 Task: Check the sale-to-list ratio of cul de sac in the last 3 years.
Action: Mouse moved to (904, 206)
Screenshot: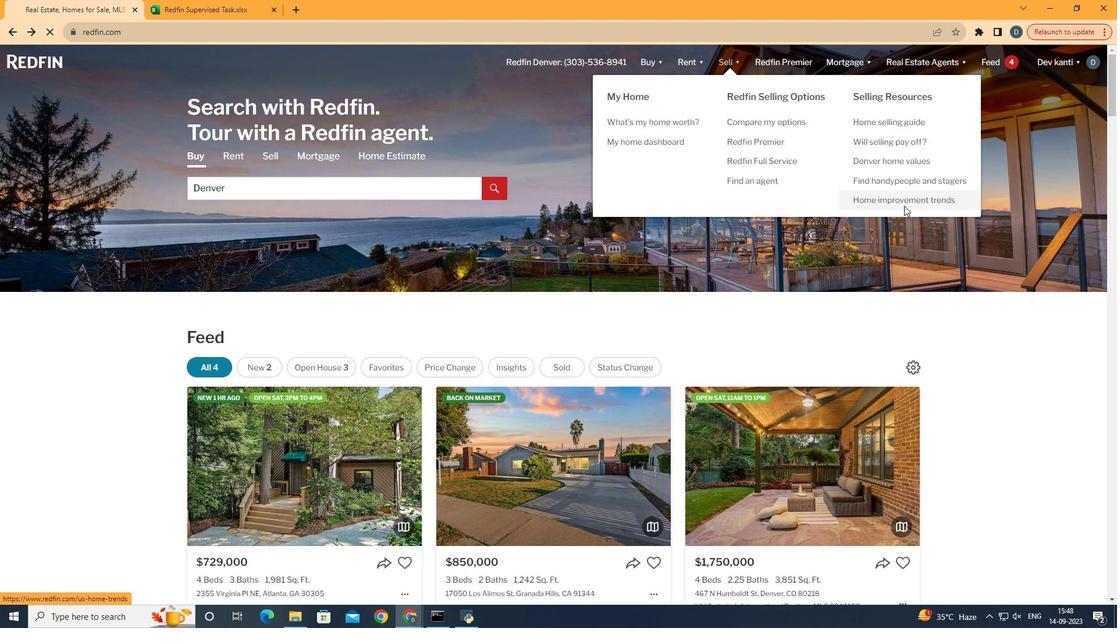 
Action: Mouse pressed left at (904, 206)
Screenshot: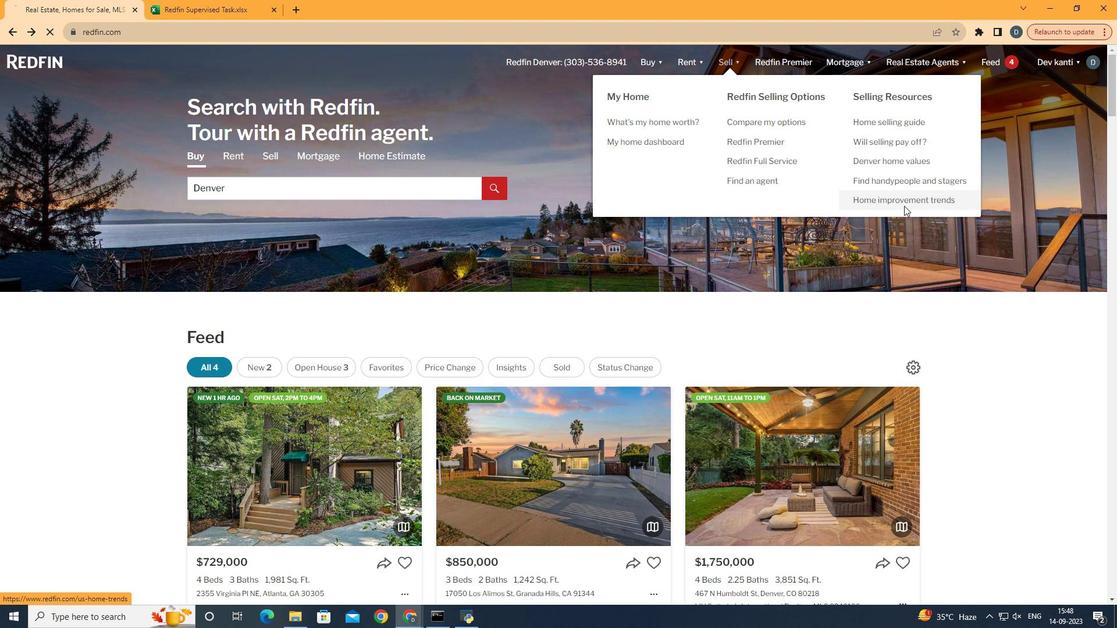 
Action: Mouse moved to (277, 238)
Screenshot: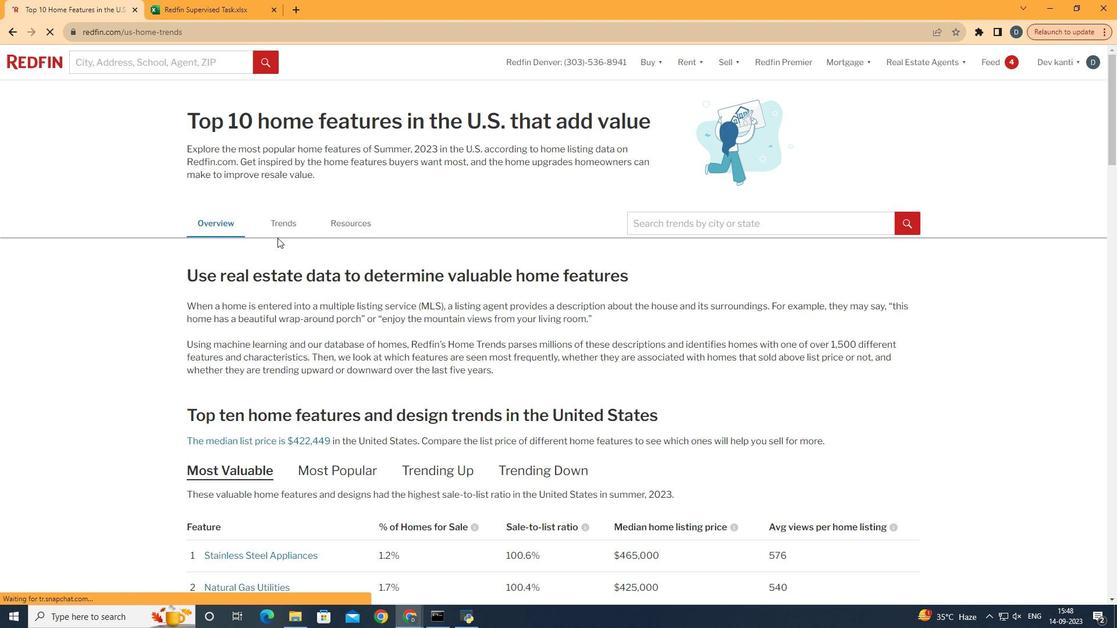 
Action: Mouse pressed left at (277, 238)
Screenshot: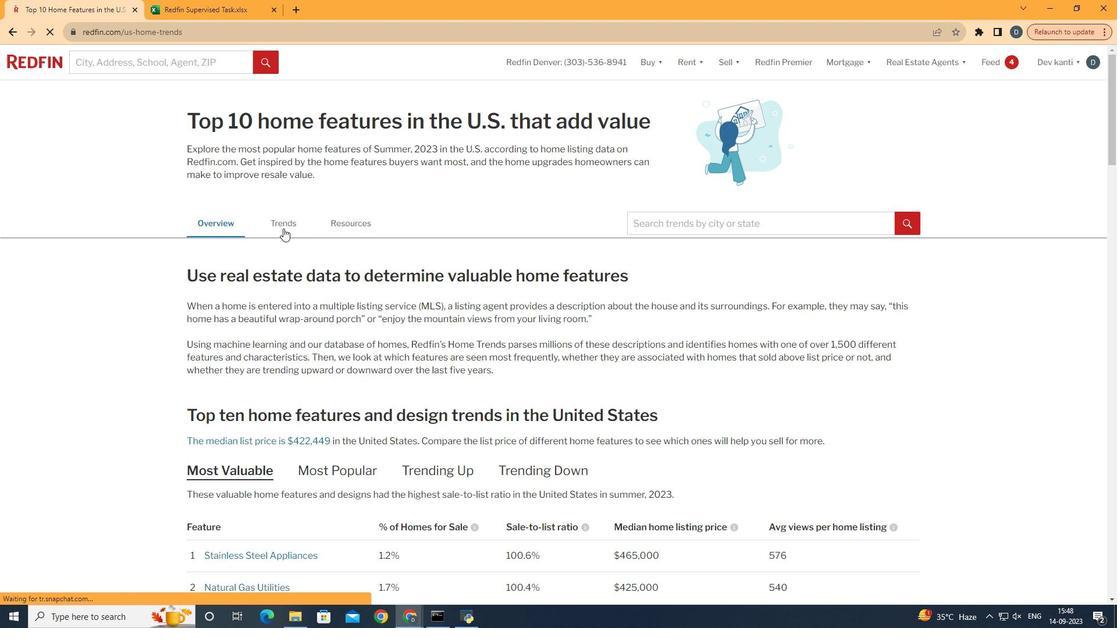 
Action: Mouse moved to (283, 228)
Screenshot: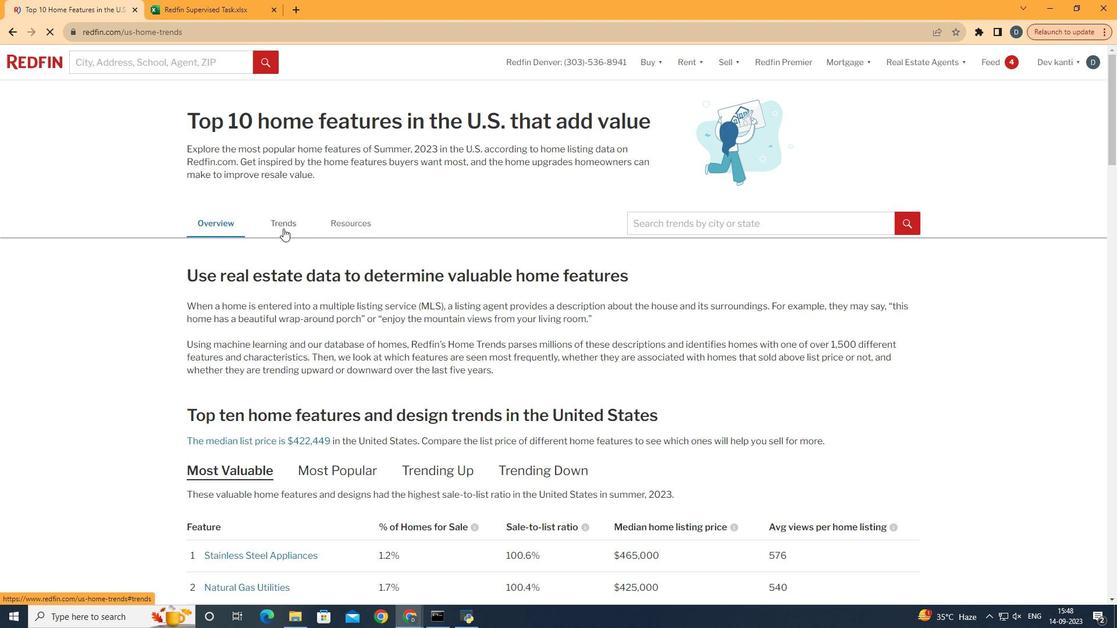 
Action: Mouse pressed left at (283, 228)
Screenshot: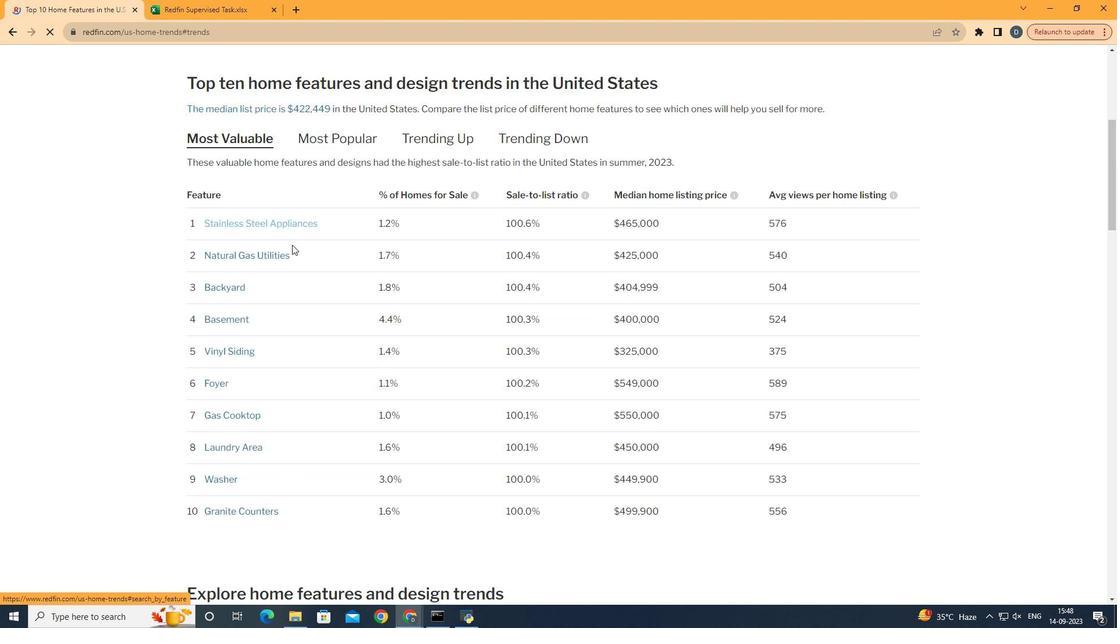 
Action: Mouse moved to (392, 334)
Screenshot: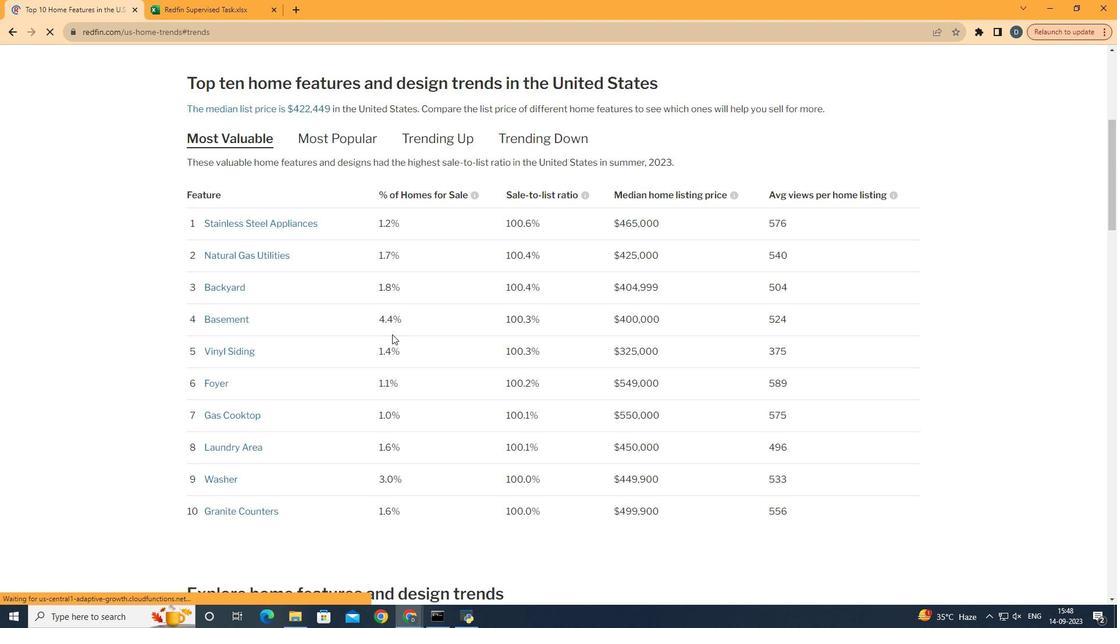 
Action: Mouse scrolled (392, 334) with delta (0, 0)
Screenshot: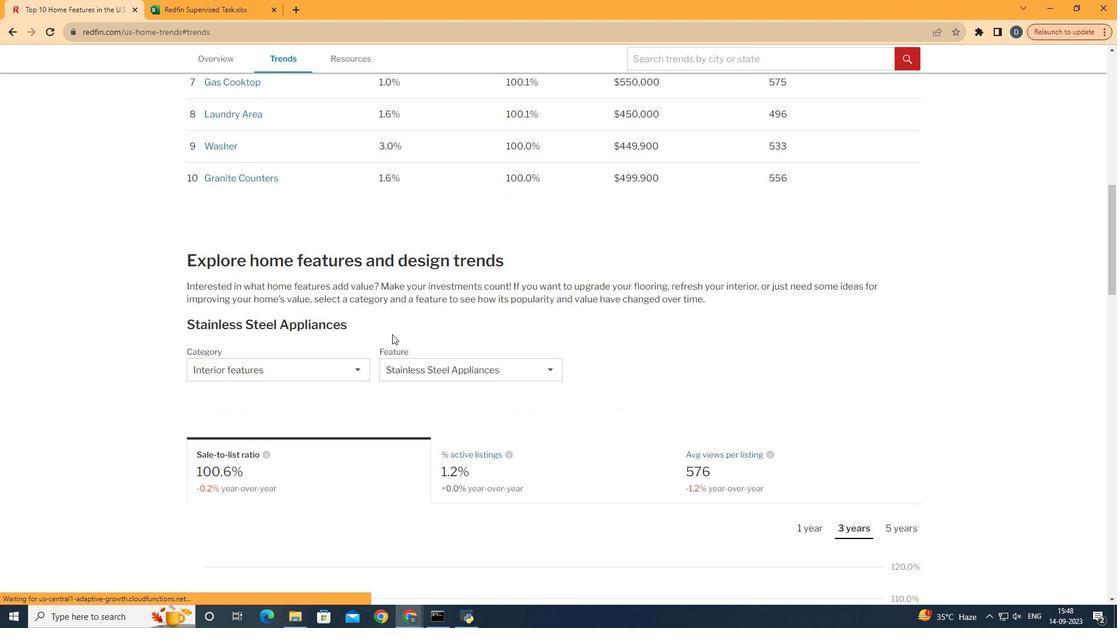 
Action: Mouse moved to (392, 334)
Screenshot: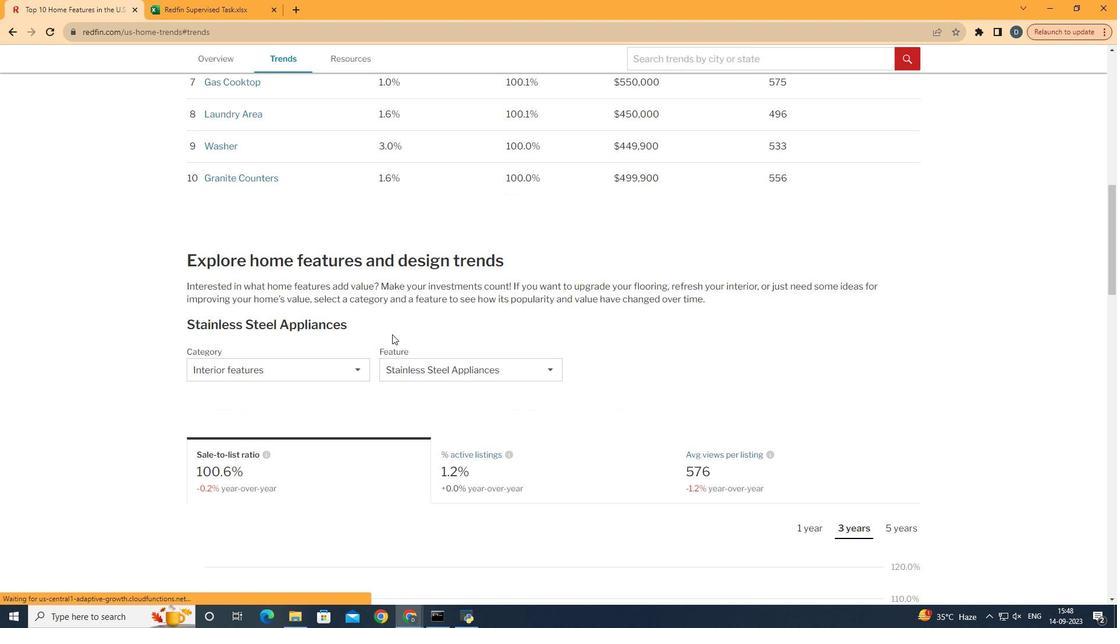 
Action: Mouse scrolled (392, 334) with delta (0, 0)
Screenshot: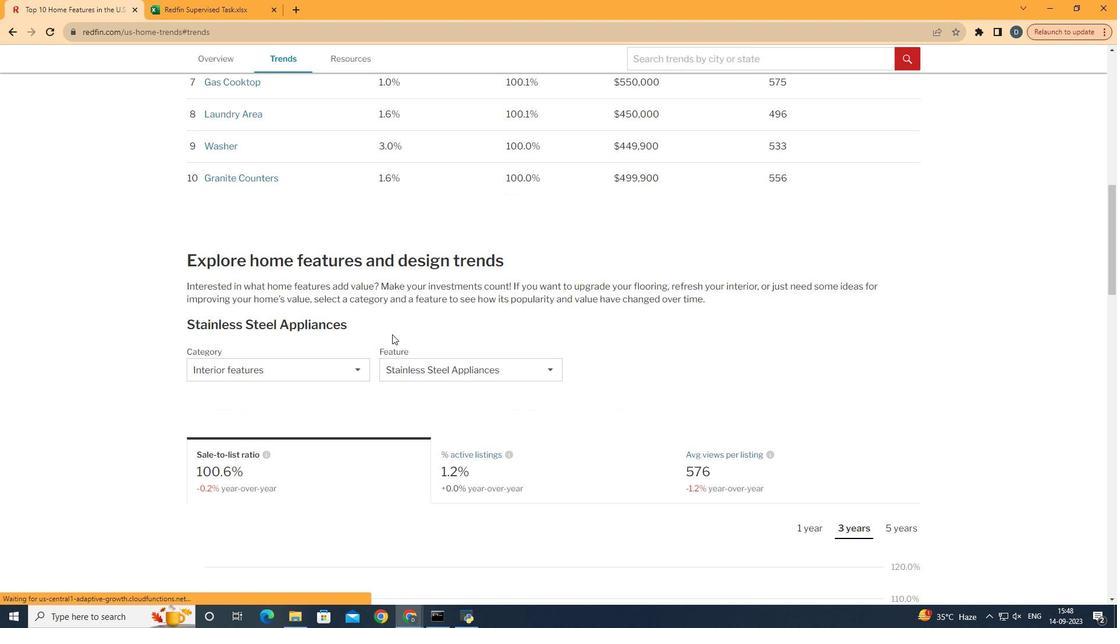 
Action: Mouse scrolled (392, 334) with delta (0, 0)
Screenshot: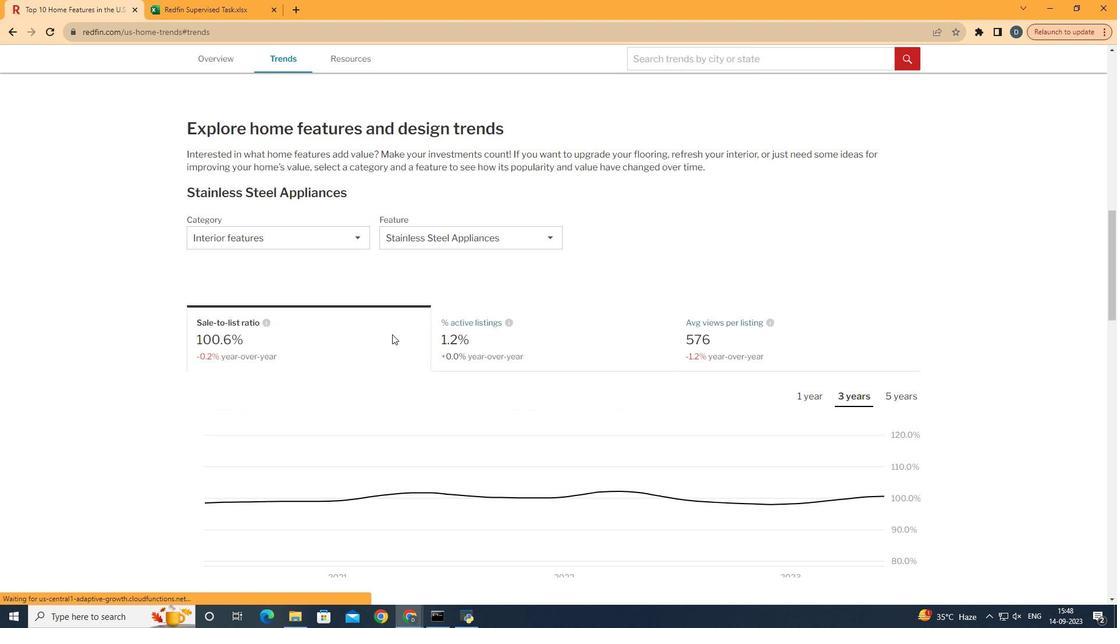 
Action: Mouse scrolled (392, 334) with delta (0, 0)
Screenshot: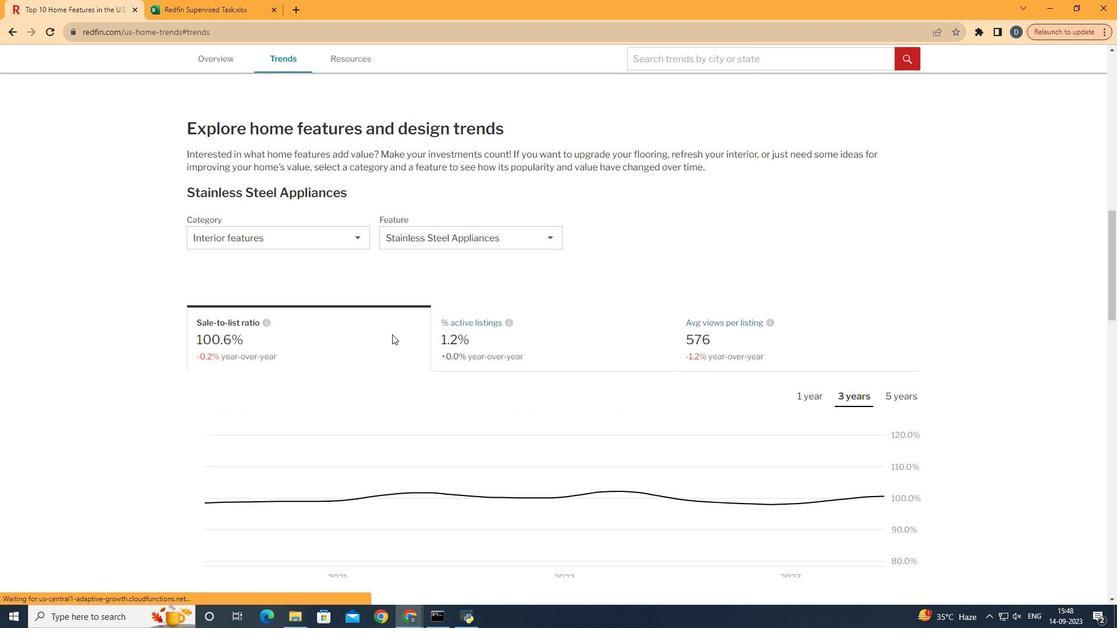 
Action: Mouse scrolled (392, 334) with delta (0, 0)
Screenshot: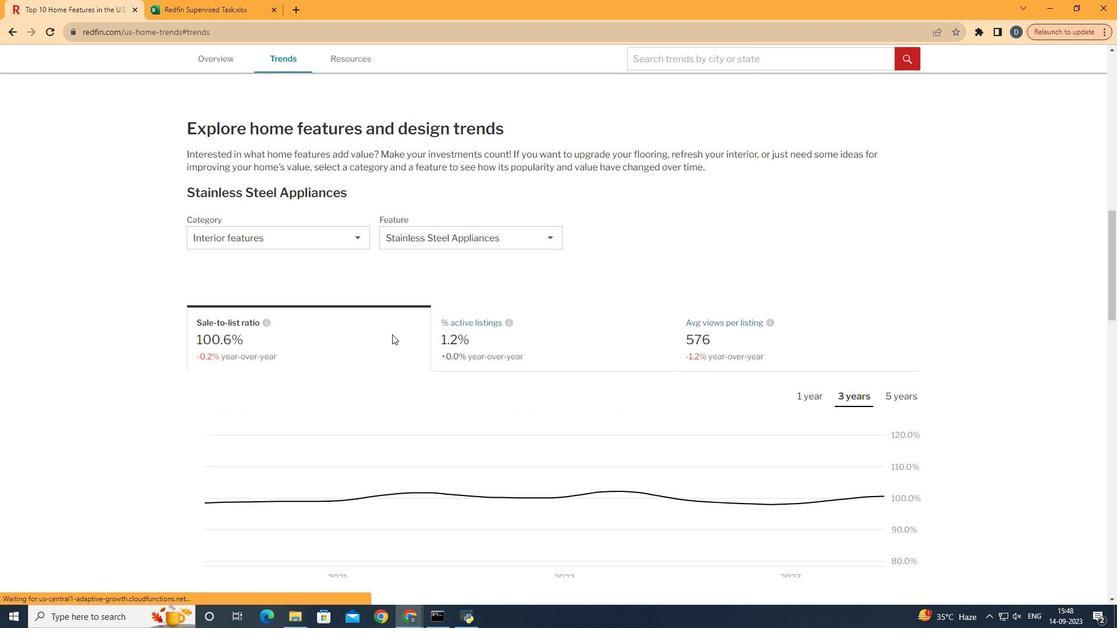 
Action: Mouse scrolled (392, 334) with delta (0, 0)
Screenshot: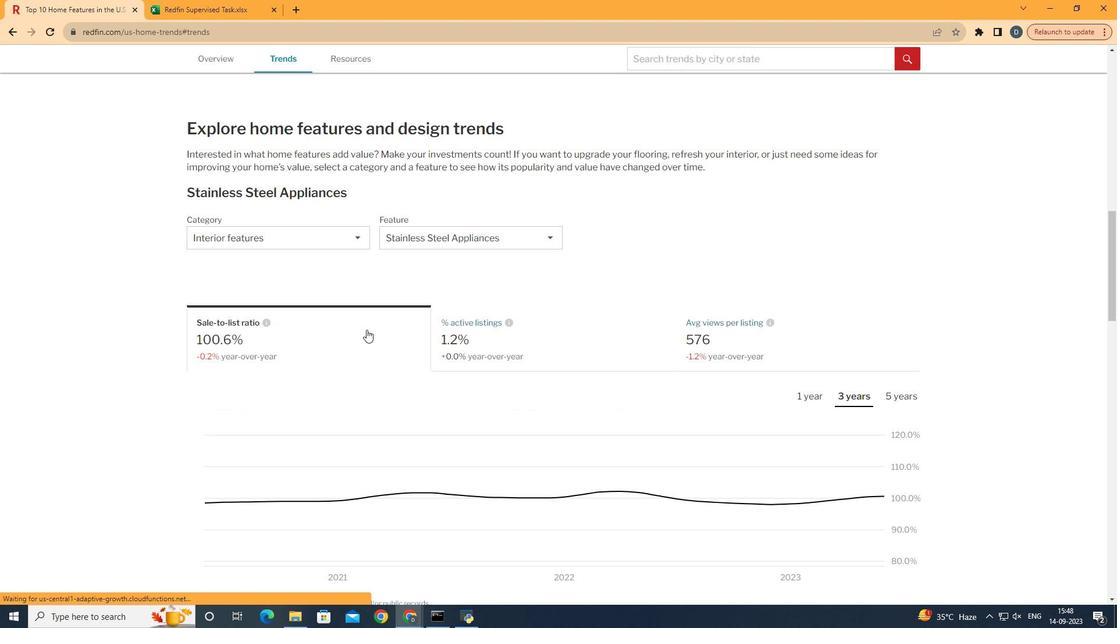 
Action: Mouse scrolled (392, 334) with delta (0, 0)
Screenshot: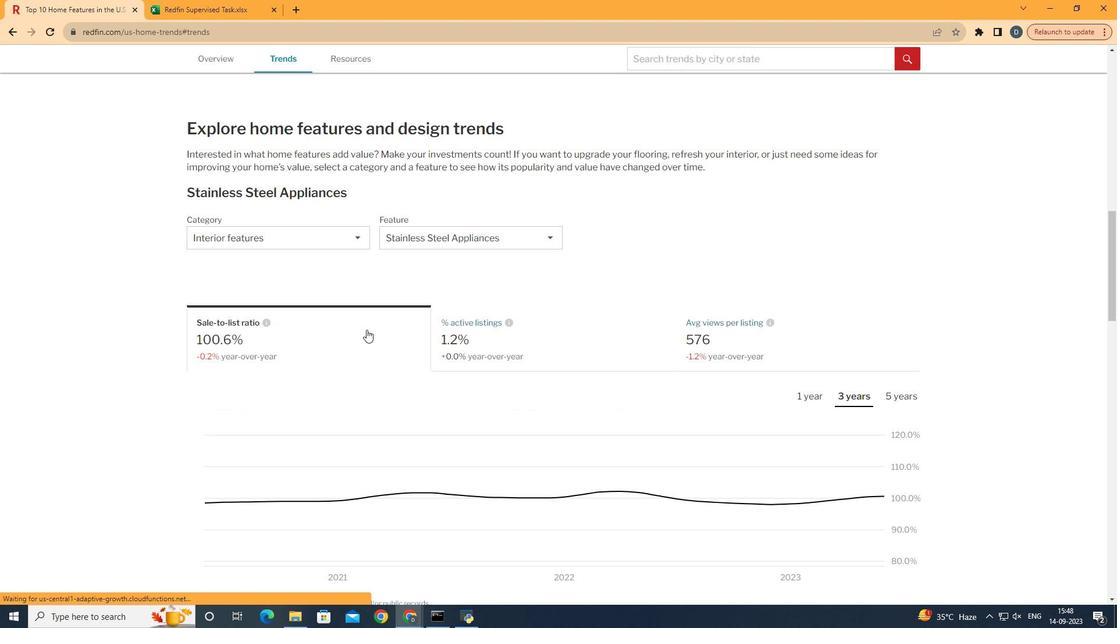
Action: Mouse scrolled (392, 334) with delta (0, 0)
Screenshot: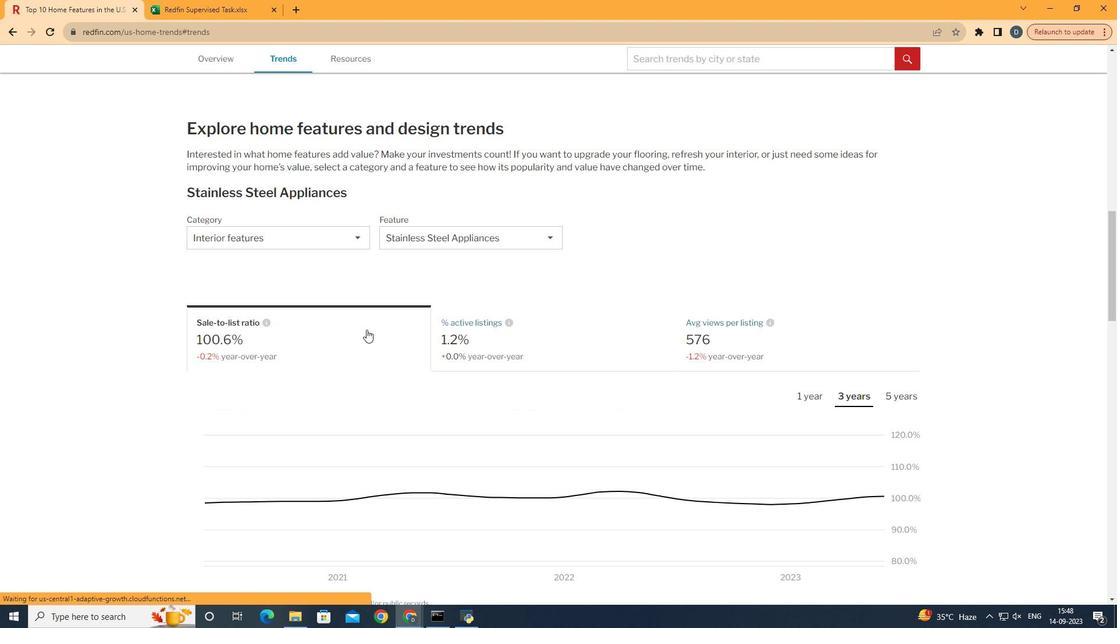 
Action: Mouse moved to (323, 233)
Screenshot: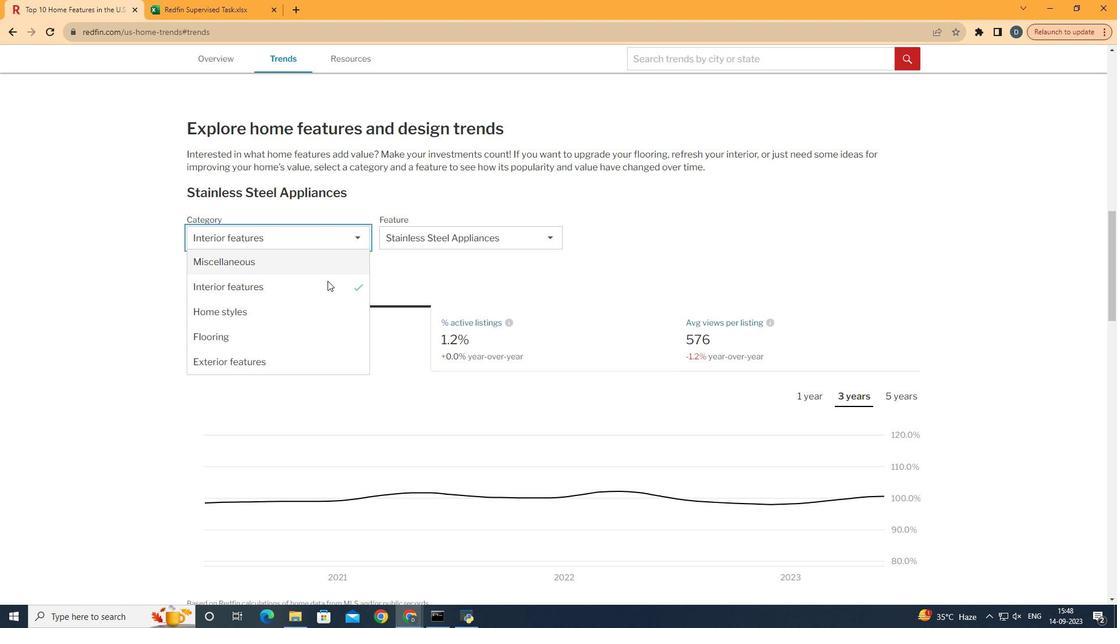 
Action: Mouse pressed left at (323, 233)
Screenshot: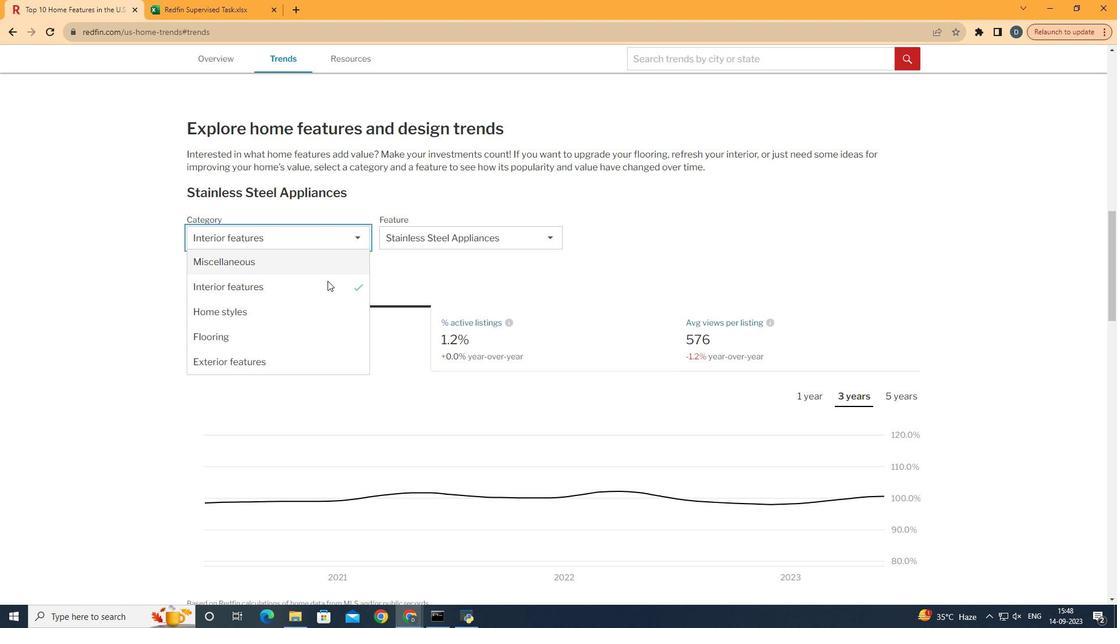 
Action: Mouse moved to (335, 357)
Screenshot: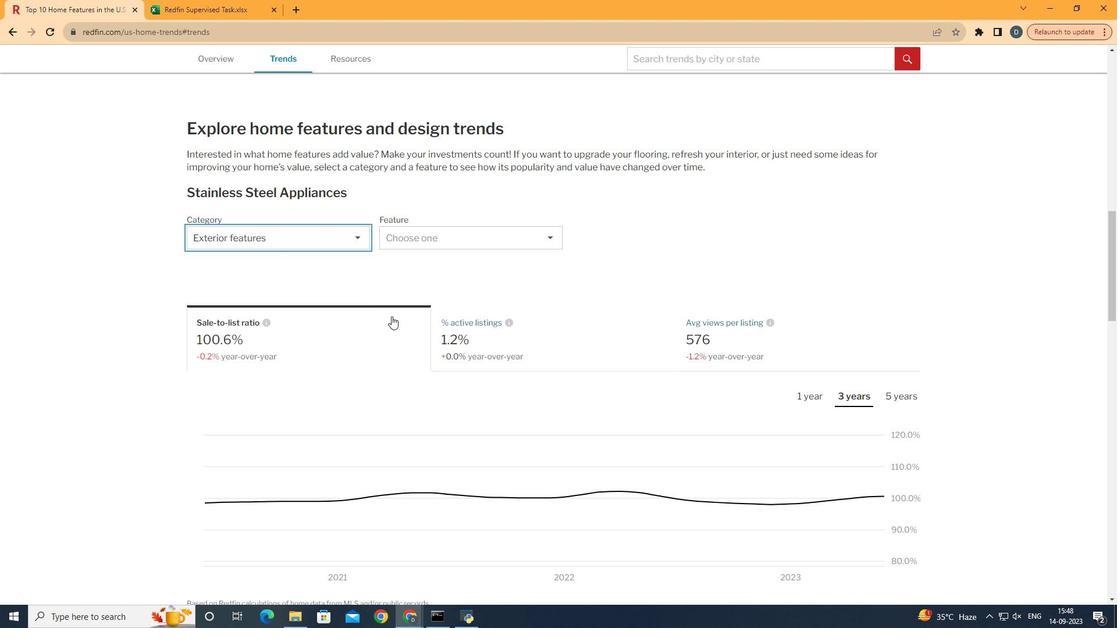 
Action: Mouse pressed left at (335, 357)
Screenshot: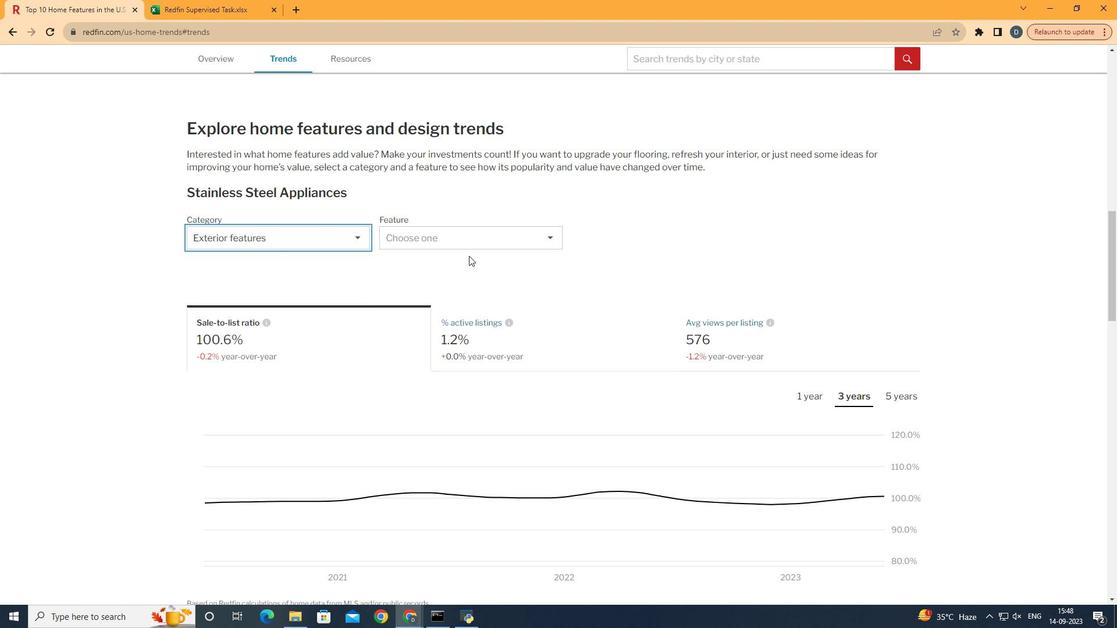 
Action: Mouse moved to (470, 255)
Screenshot: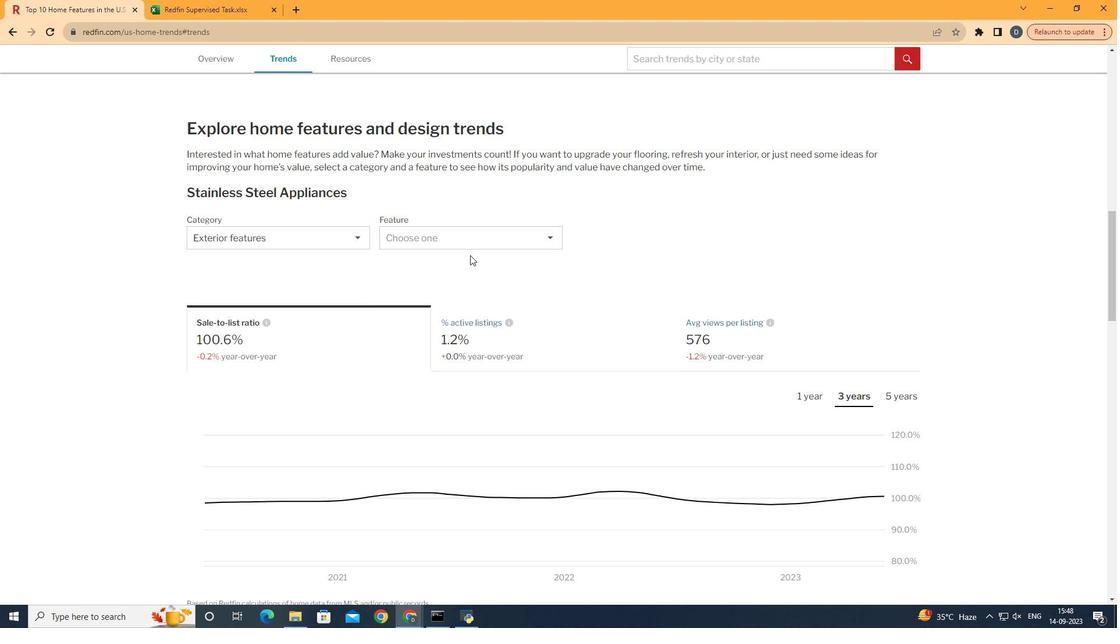 
Action: Mouse pressed left at (470, 255)
Screenshot: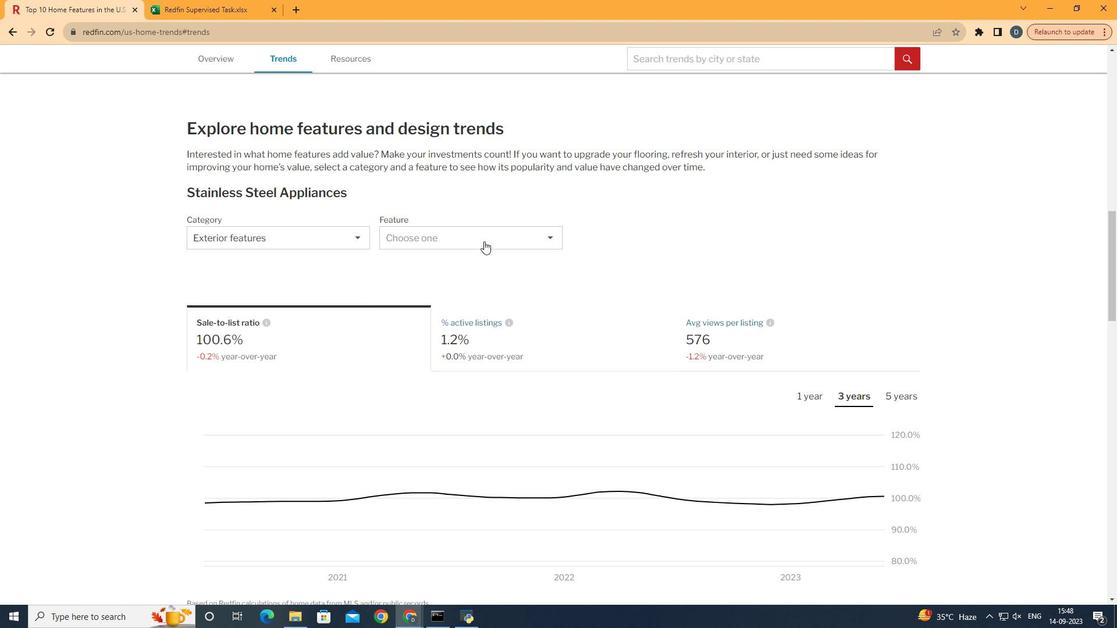 
Action: Mouse moved to (484, 241)
Screenshot: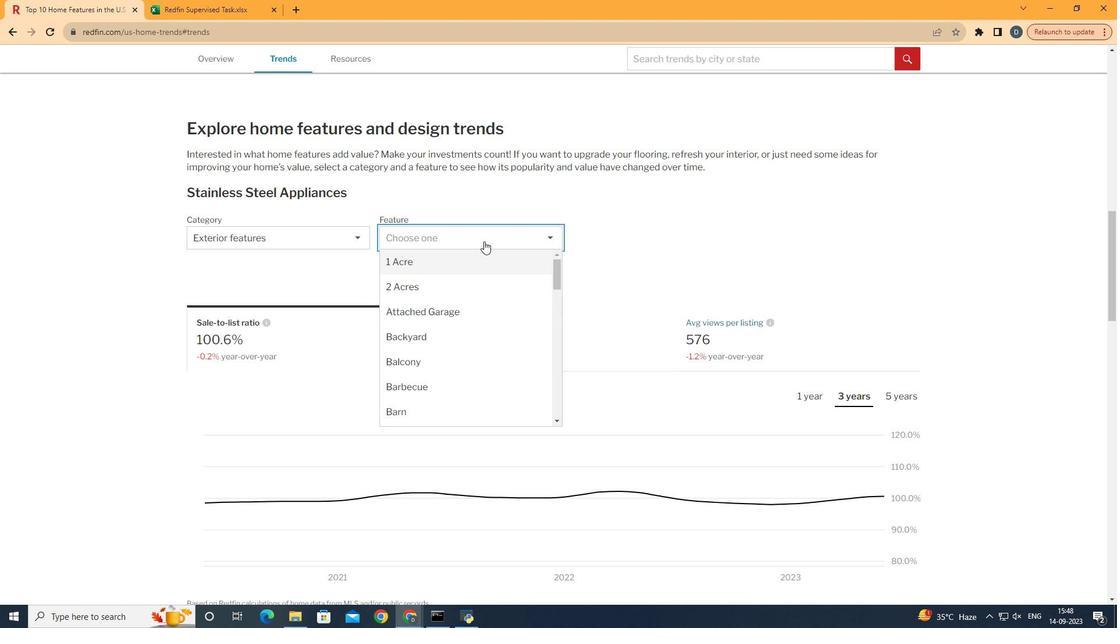 
Action: Mouse pressed left at (484, 241)
Screenshot: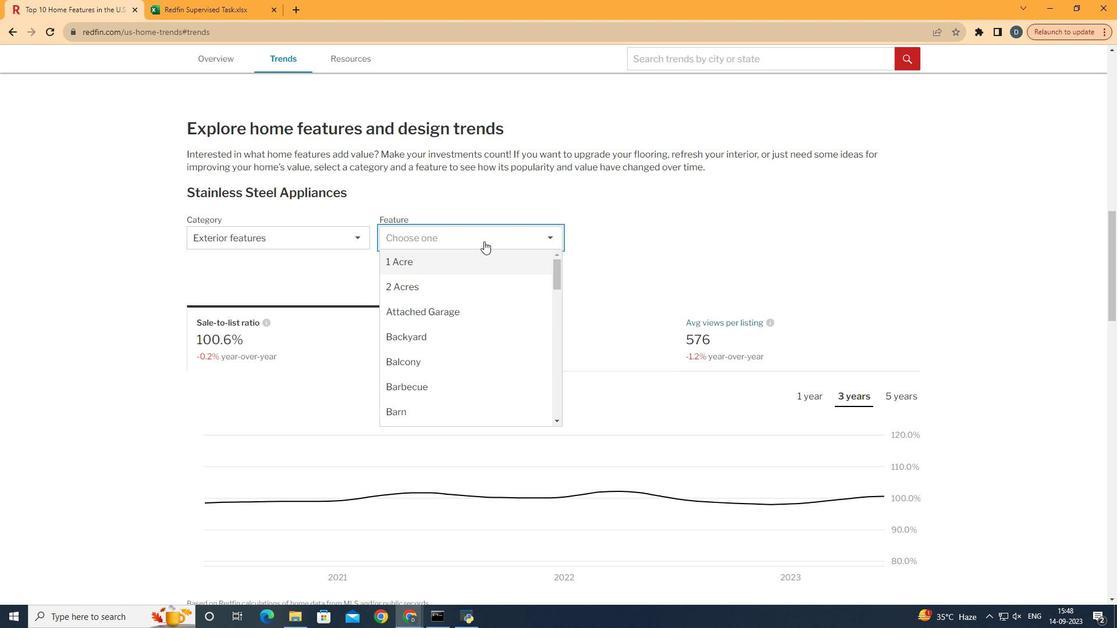 
Action: Mouse moved to (491, 316)
Screenshot: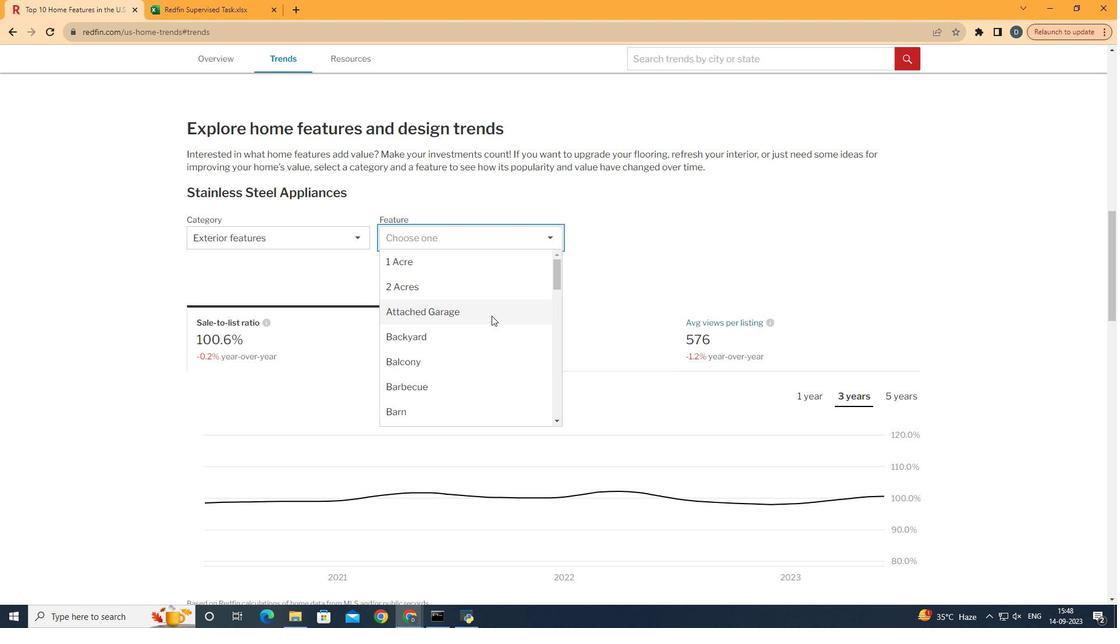 
Action: Mouse scrolled (491, 315) with delta (0, 0)
Screenshot: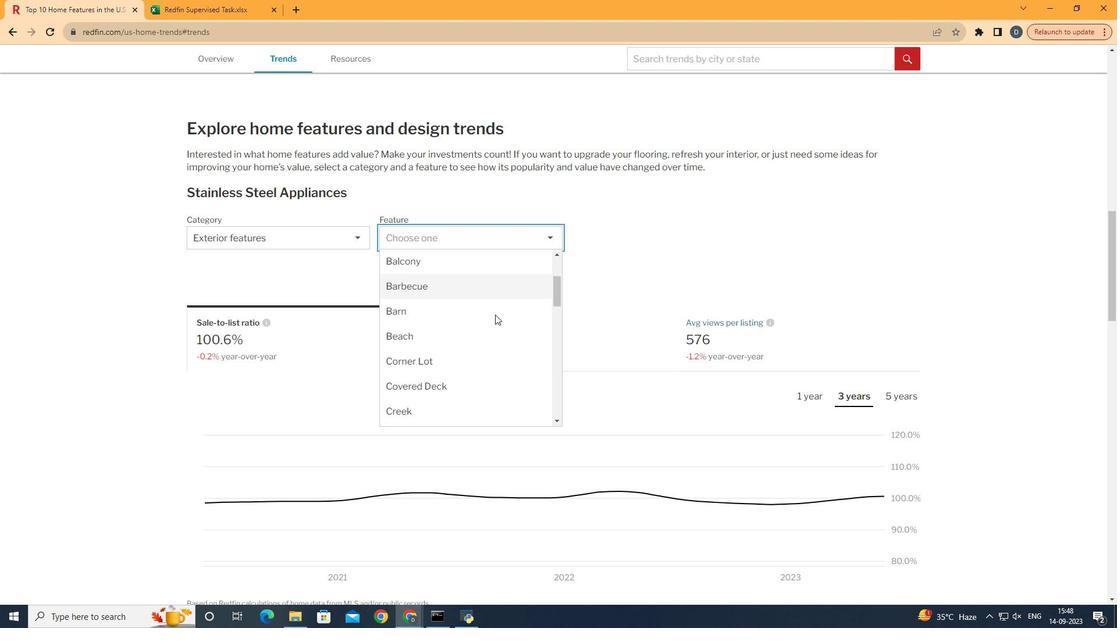 
Action: Mouse scrolled (491, 315) with delta (0, 0)
Screenshot: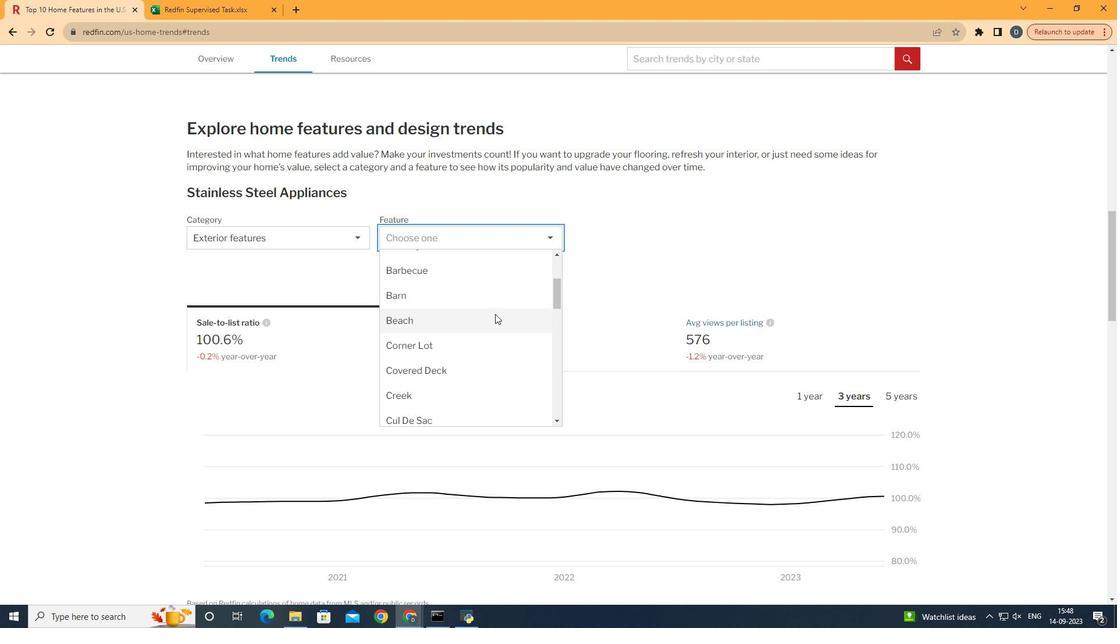 
Action: Mouse moved to (491, 377)
Screenshot: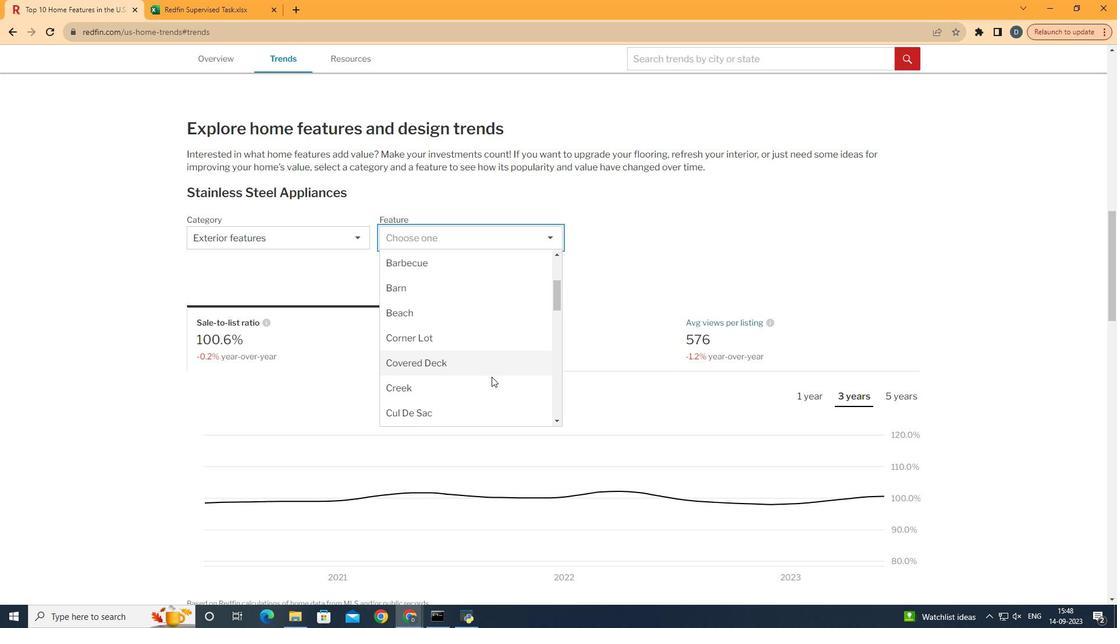 
Action: Mouse scrolled (491, 376) with delta (0, 0)
Screenshot: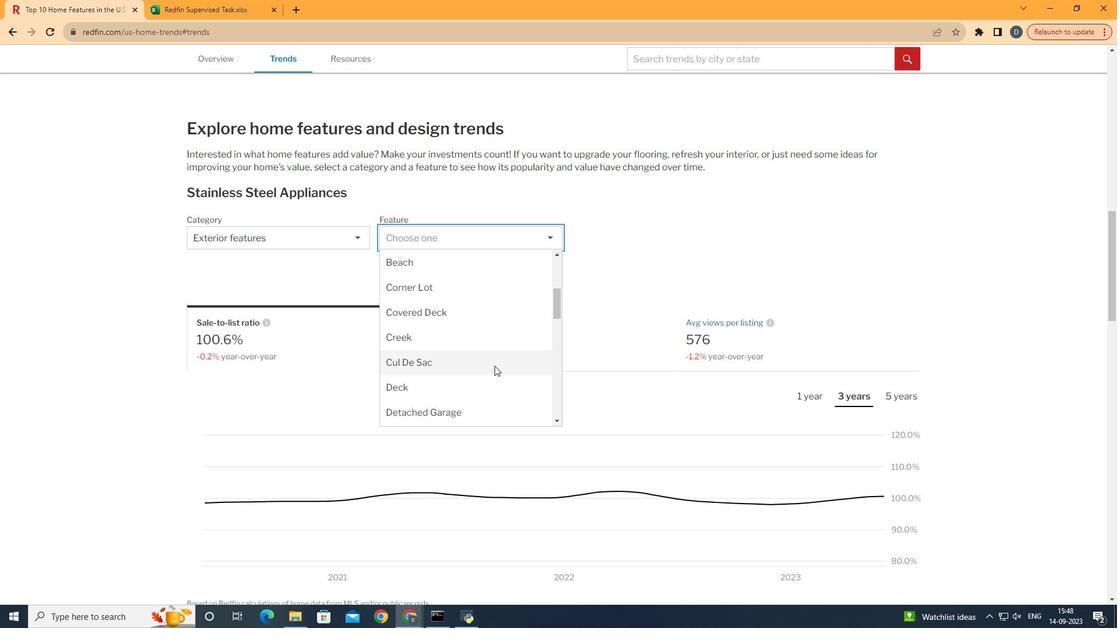 
Action: Mouse moved to (499, 357)
Screenshot: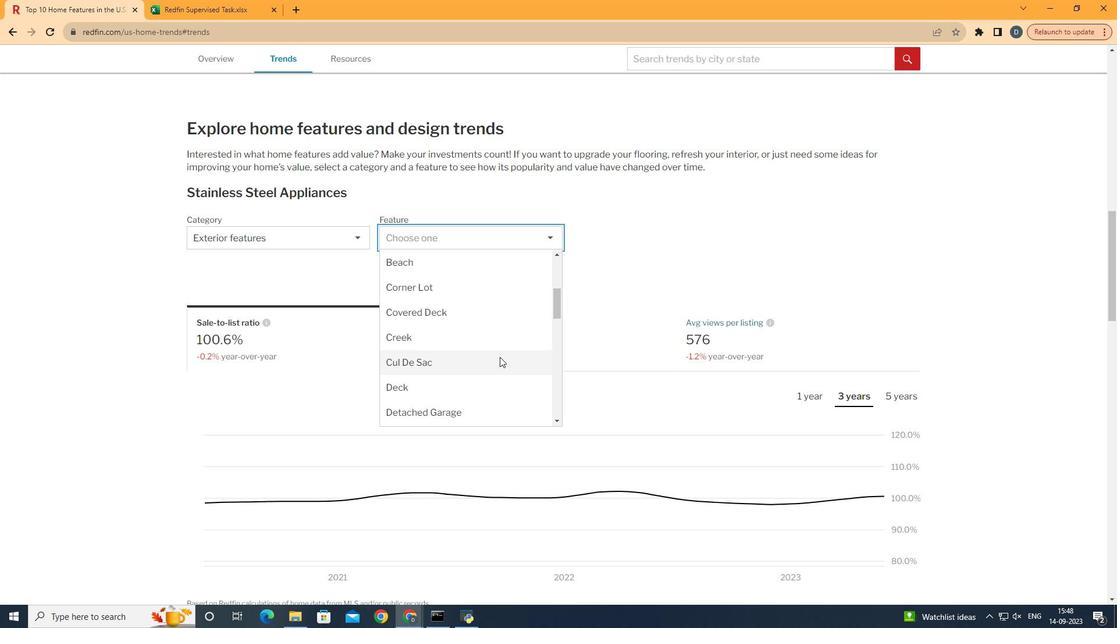 
Action: Mouse pressed left at (499, 357)
Screenshot: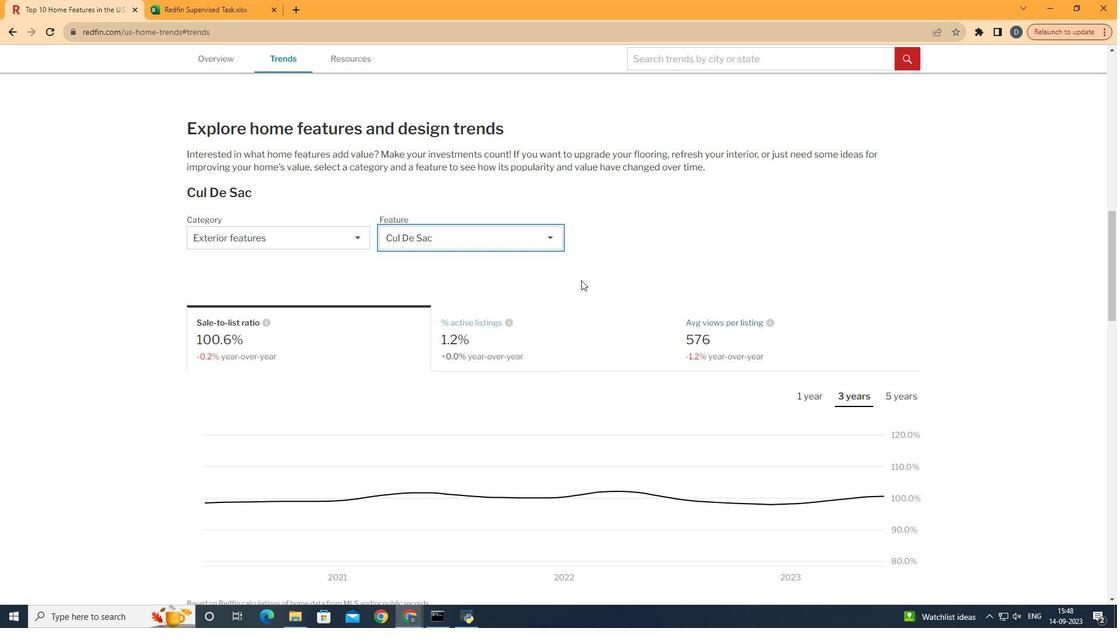 
Action: Mouse moved to (849, 392)
Screenshot: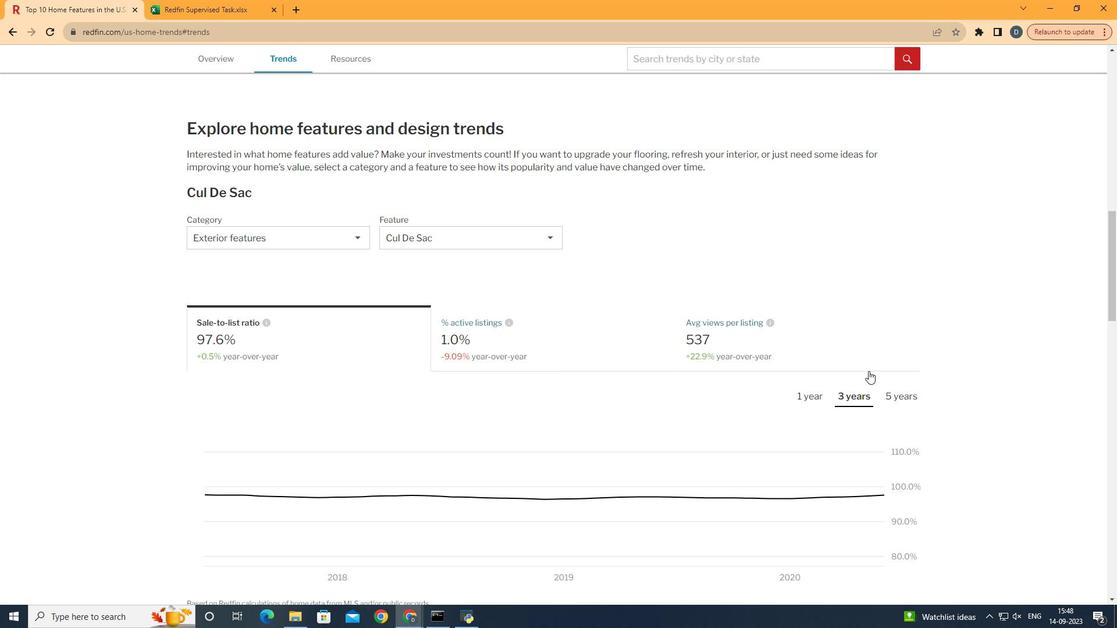 
Action: Mouse pressed left at (849, 392)
Screenshot: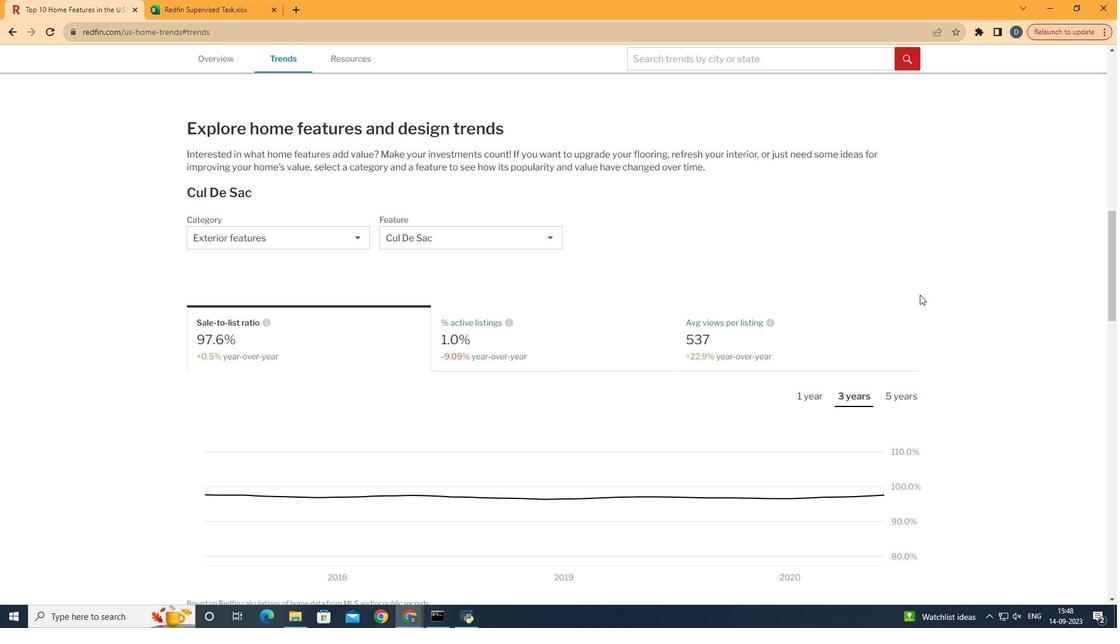 
Action: Mouse moved to (920, 295)
Screenshot: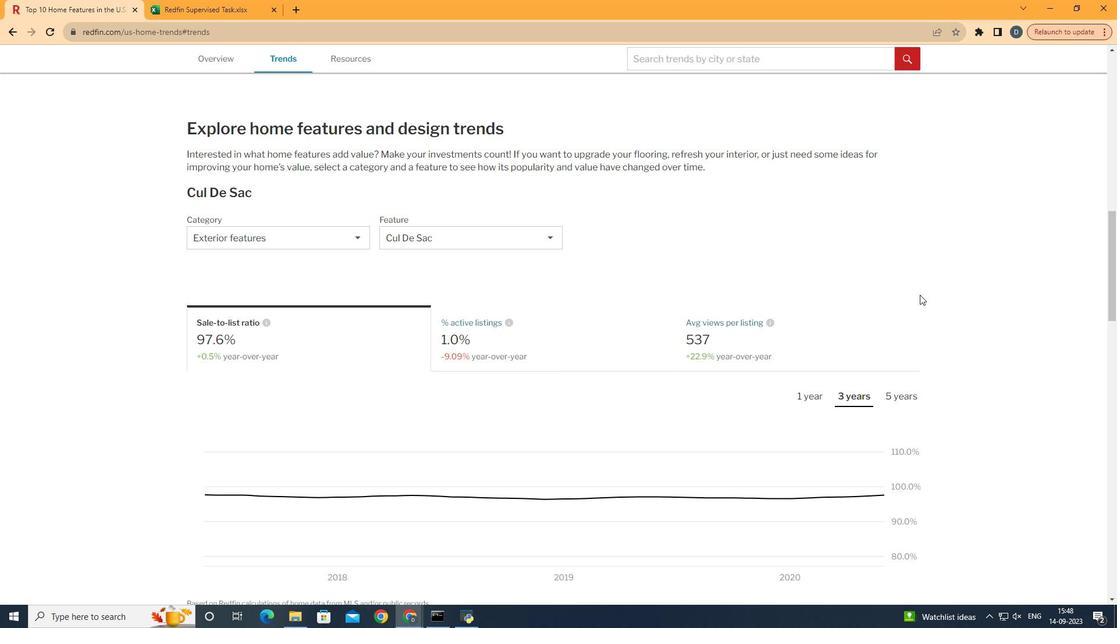 
